 Task: Add Kevin's Natural Foods Beef Stroganoff to the cart.
Action: Mouse moved to (19, 144)
Screenshot: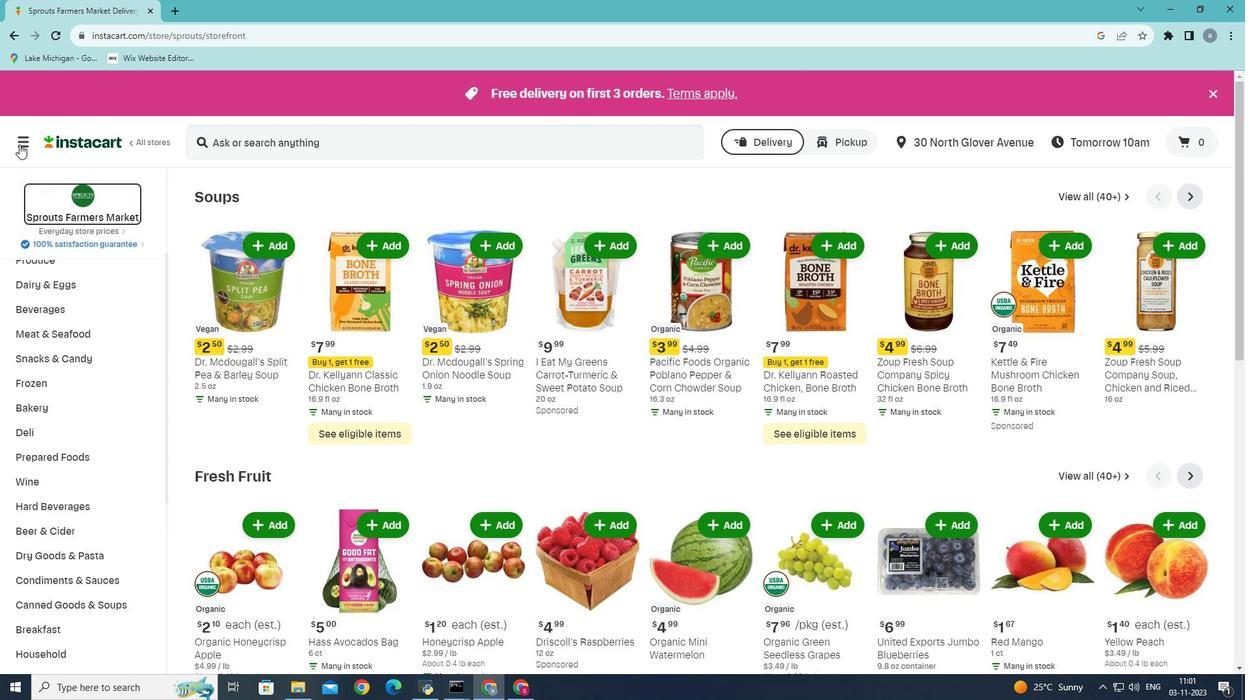 
Action: Mouse pressed left at (19, 144)
Screenshot: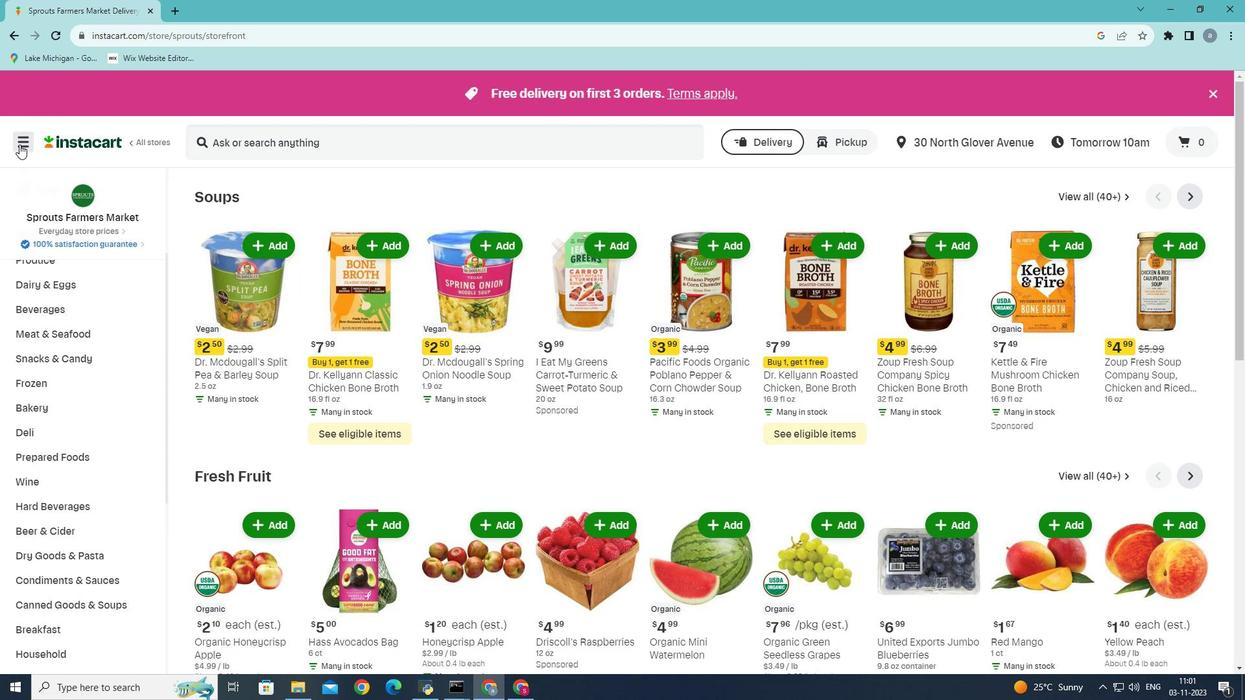
Action: Mouse moved to (88, 363)
Screenshot: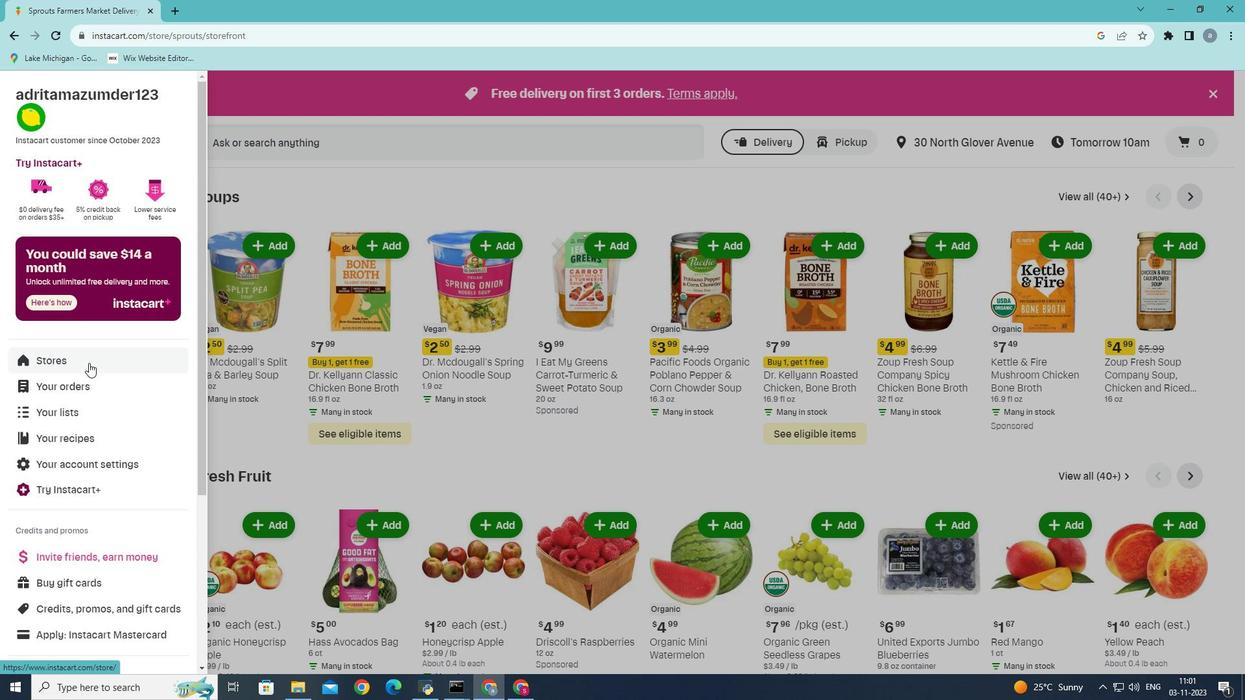 
Action: Mouse pressed left at (88, 363)
Screenshot: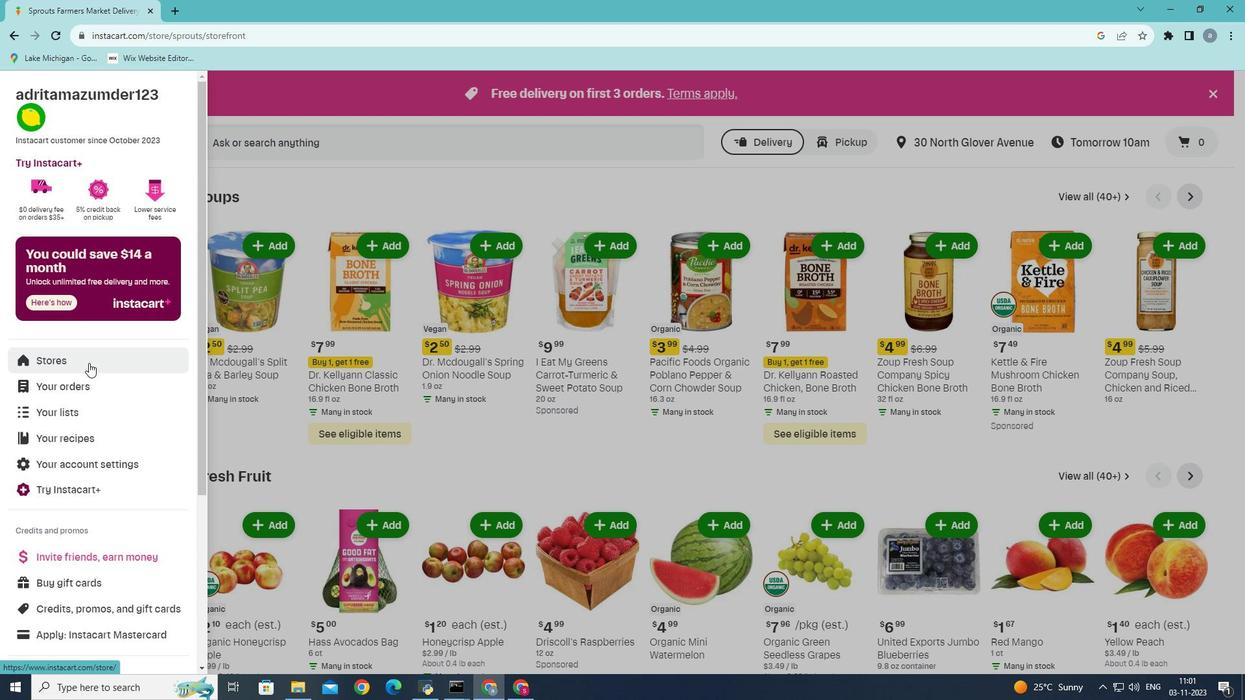 
Action: Mouse moved to (311, 149)
Screenshot: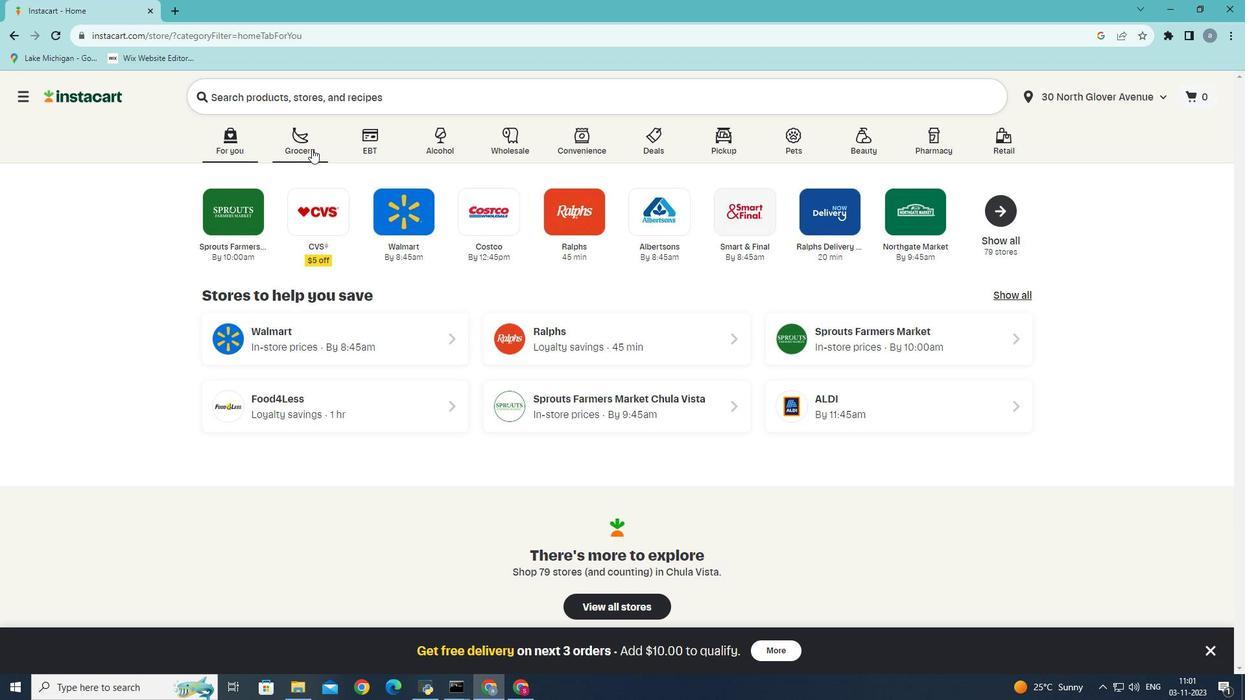 
Action: Mouse pressed left at (311, 149)
Screenshot: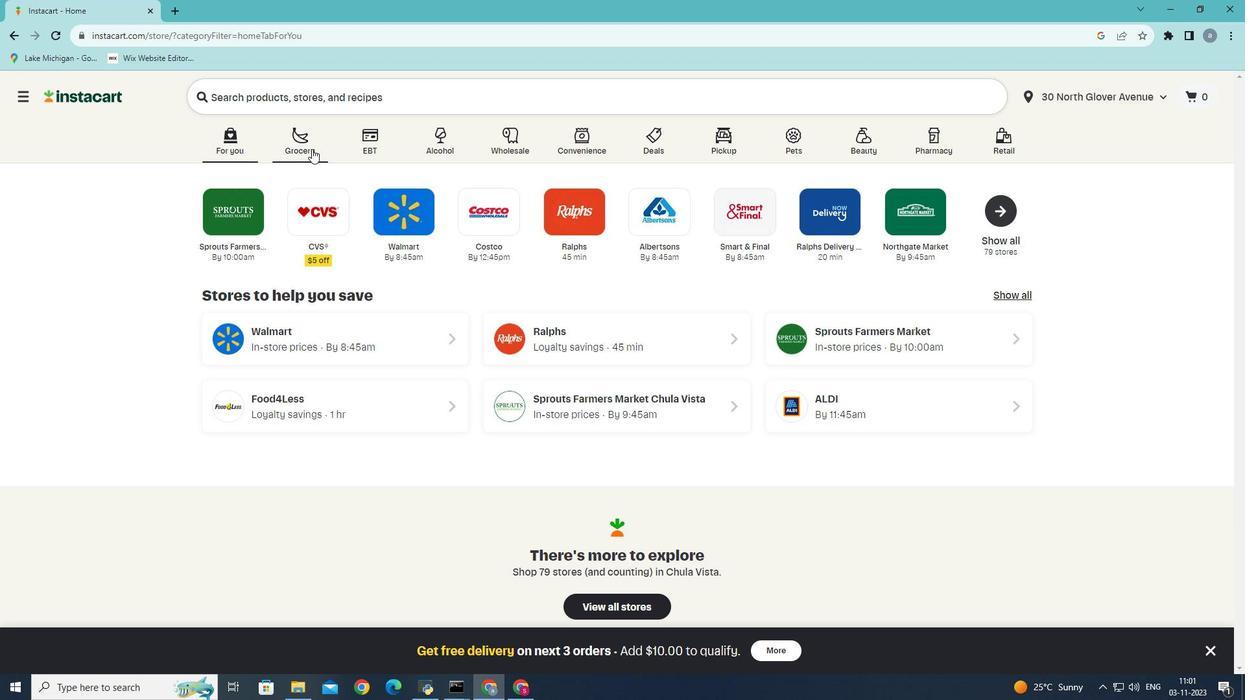 
Action: Mouse moved to (280, 381)
Screenshot: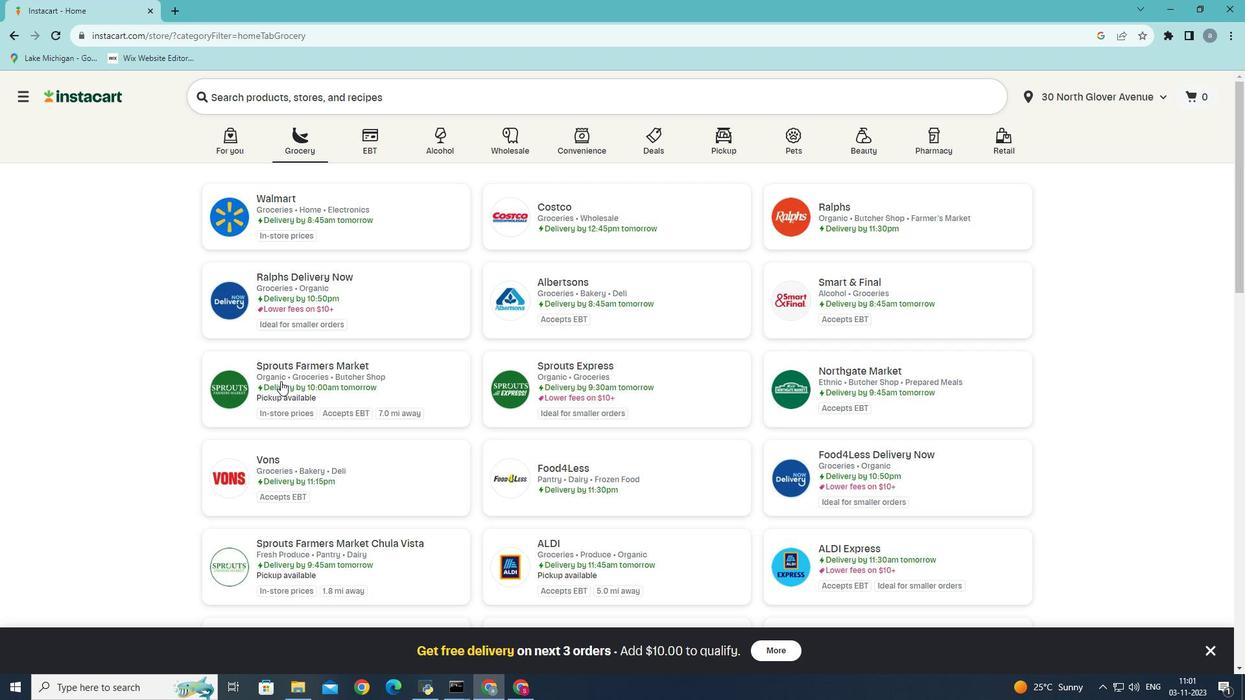 
Action: Mouse pressed left at (280, 381)
Screenshot: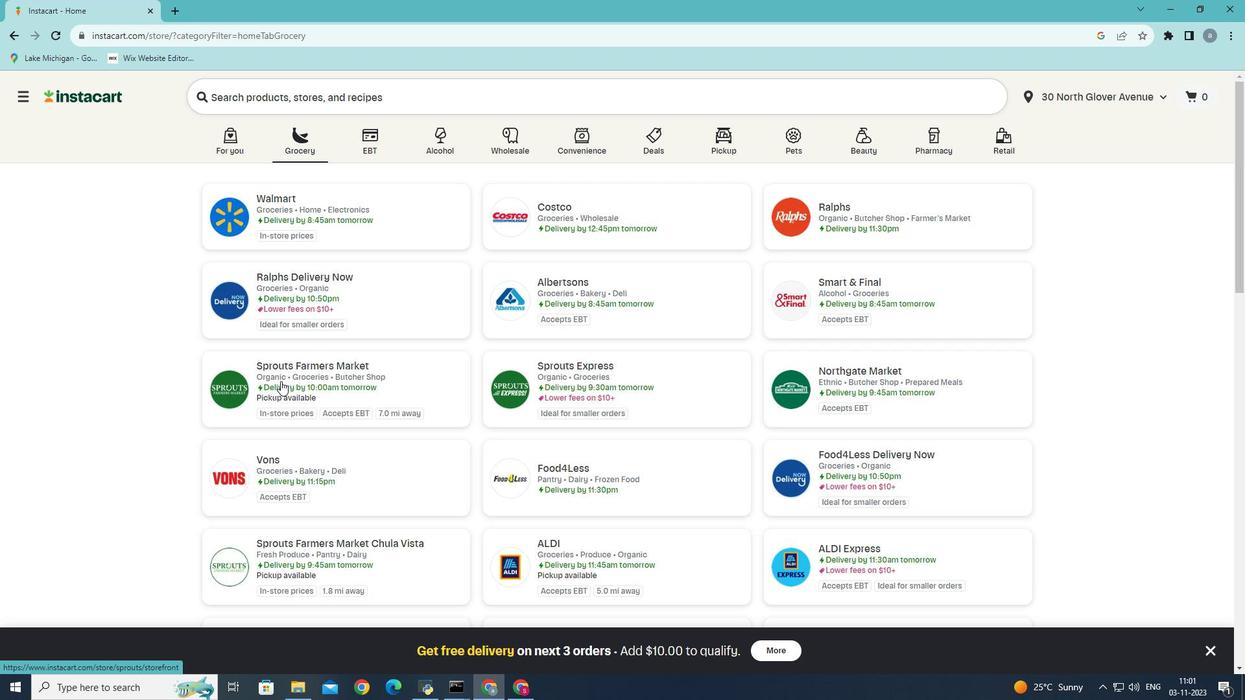 
Action: Mouse moved to (47, 597)
Screenshot: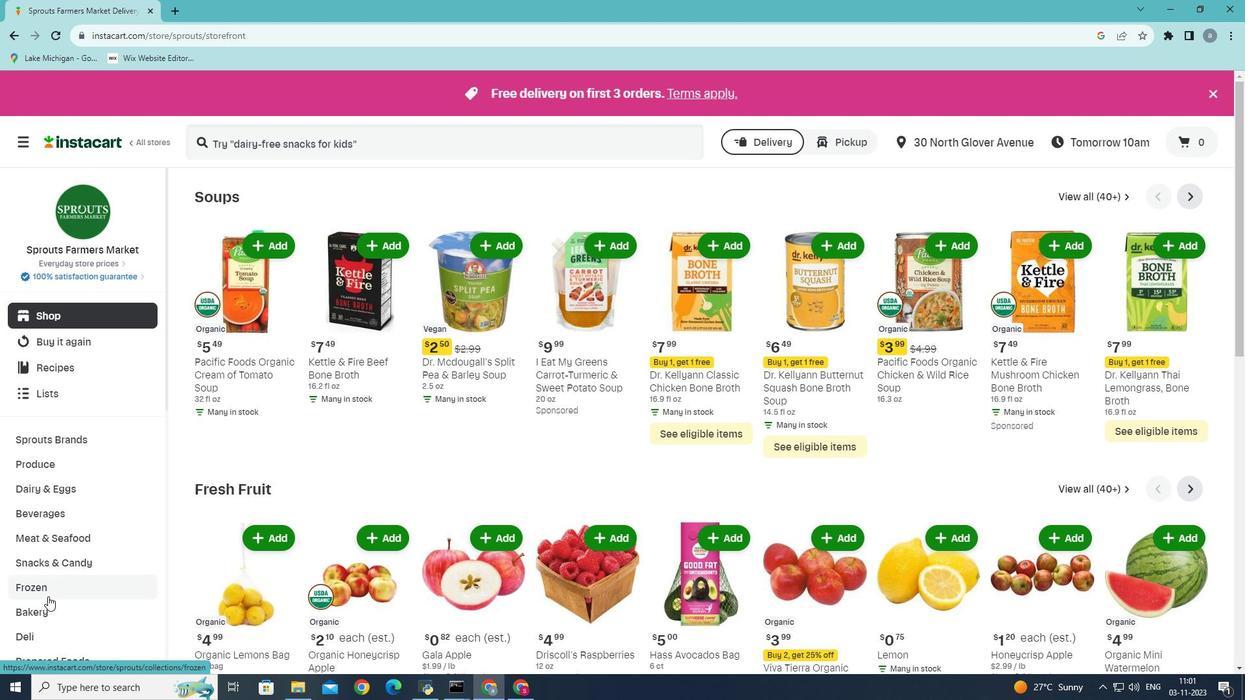 
Action: Mouse scrolled (47, 596) with delta (0, 0)
Screenshot: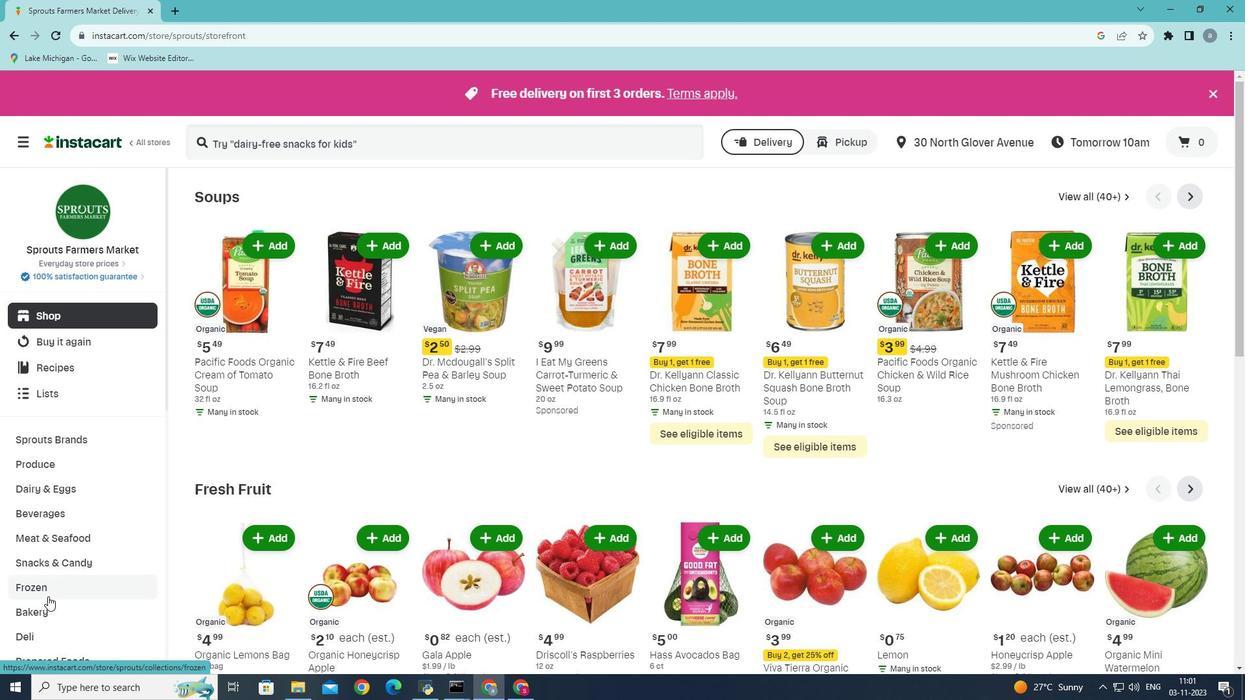 
Action: Mouse moved to (47, 596)
Screenshot: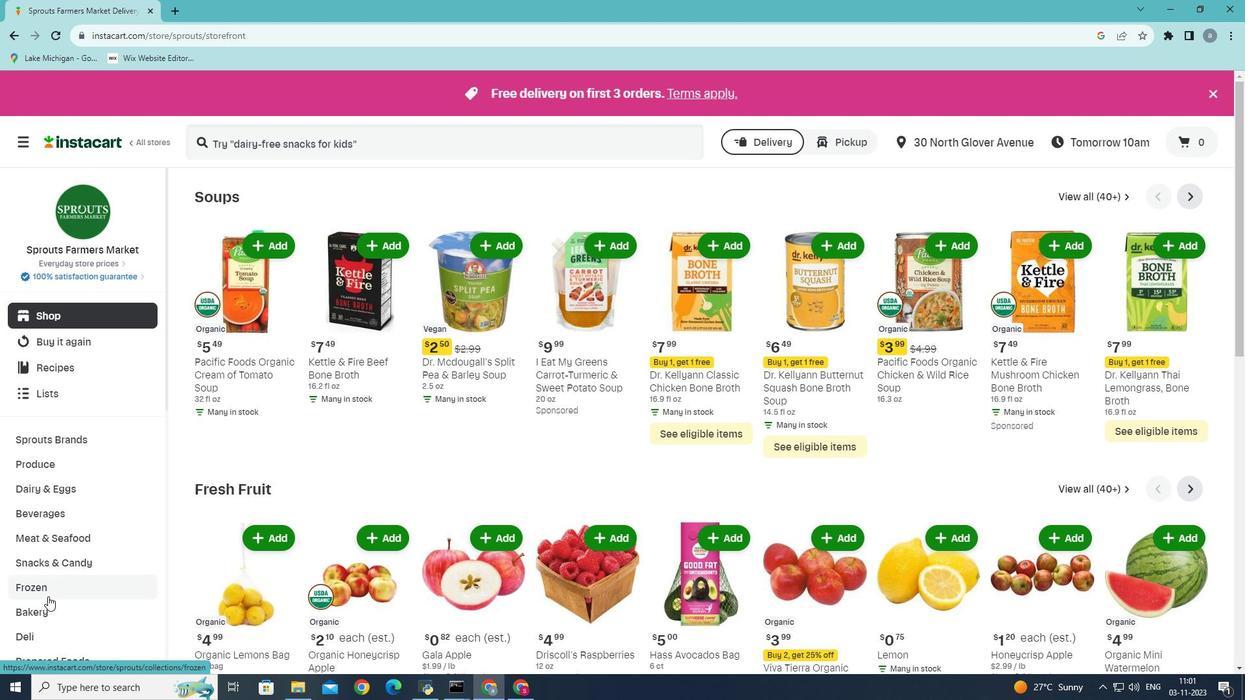 
Action: Mouse scrolled (47, 595) with delta (0, 0)
Screenshot: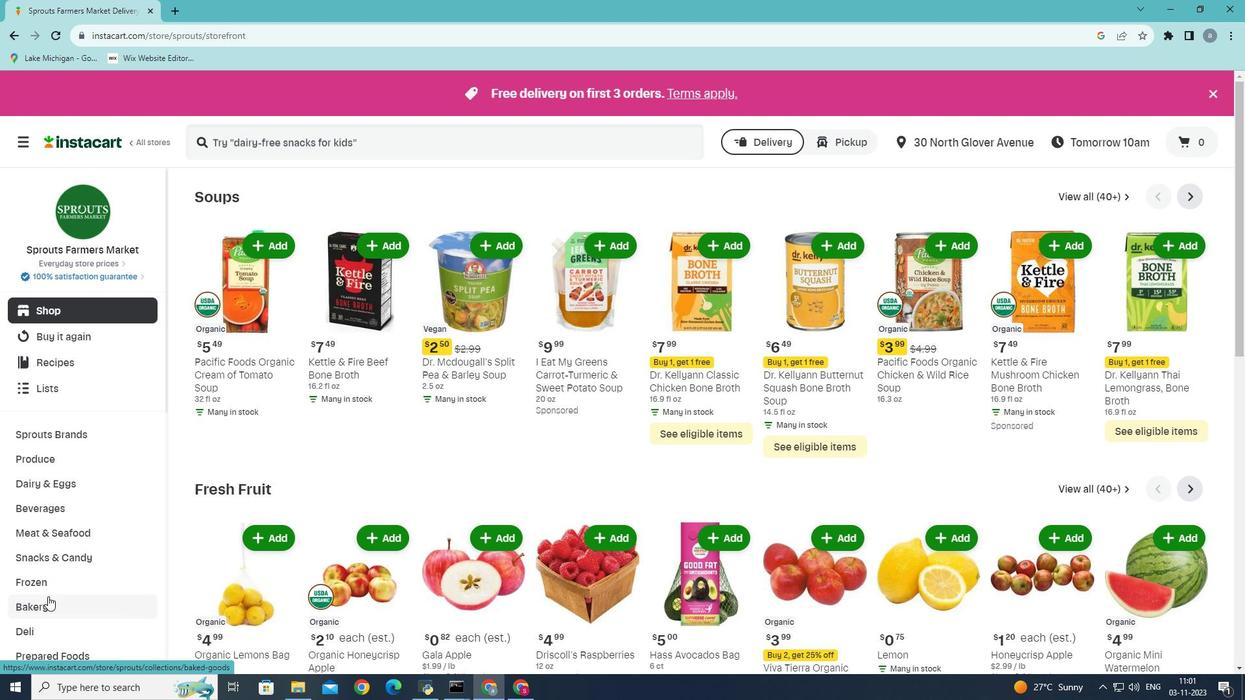 
Action: Mouse moved to (79, 535)
Screenshot: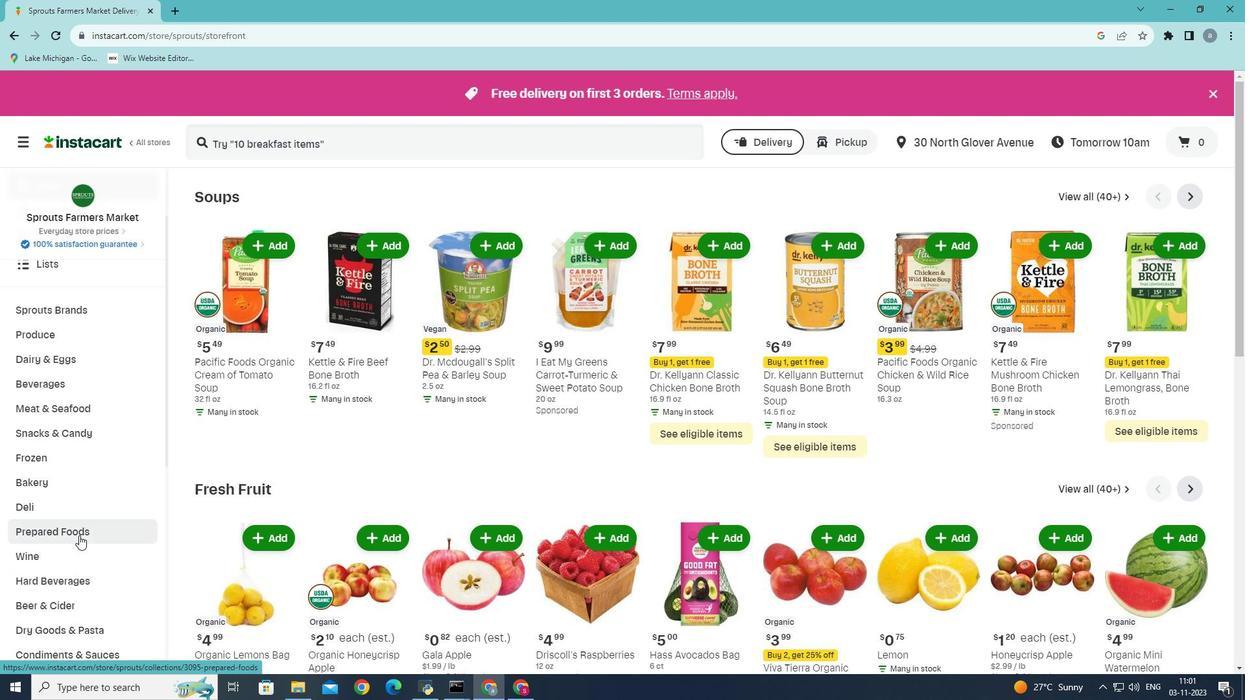 
Action: Mouse pressed left at (79, 535)
Screenshot: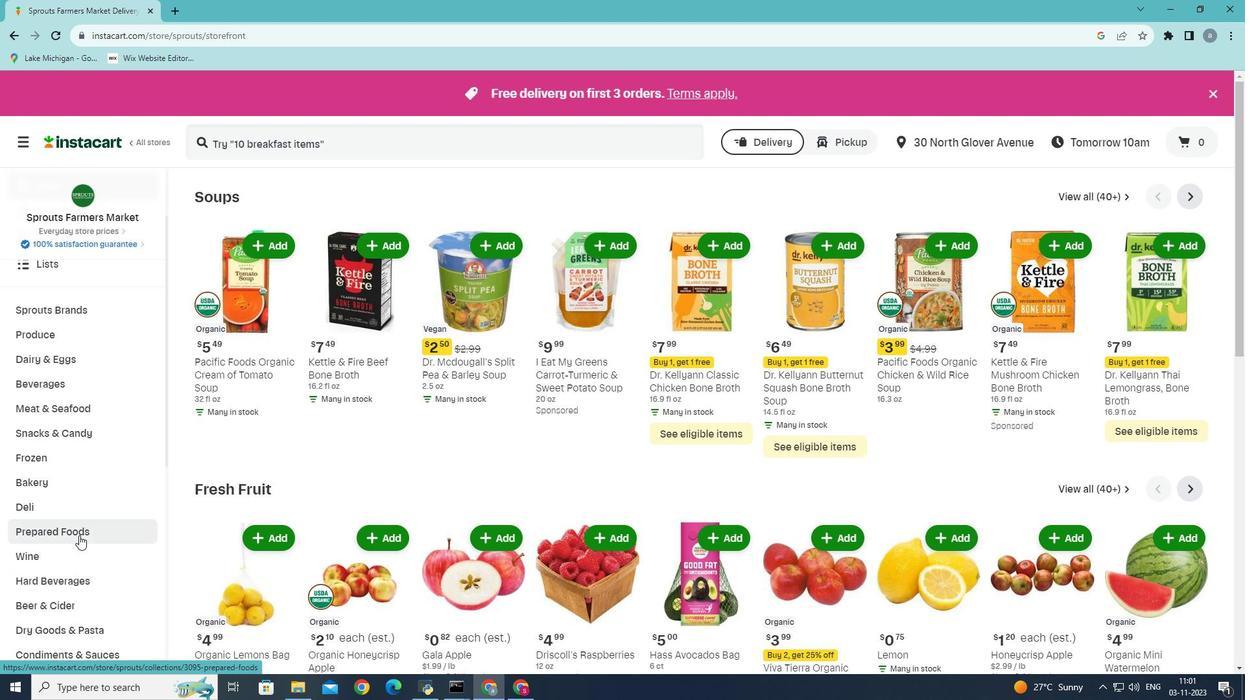 
Action: Mouse moved to (471, 221)
Screenshot: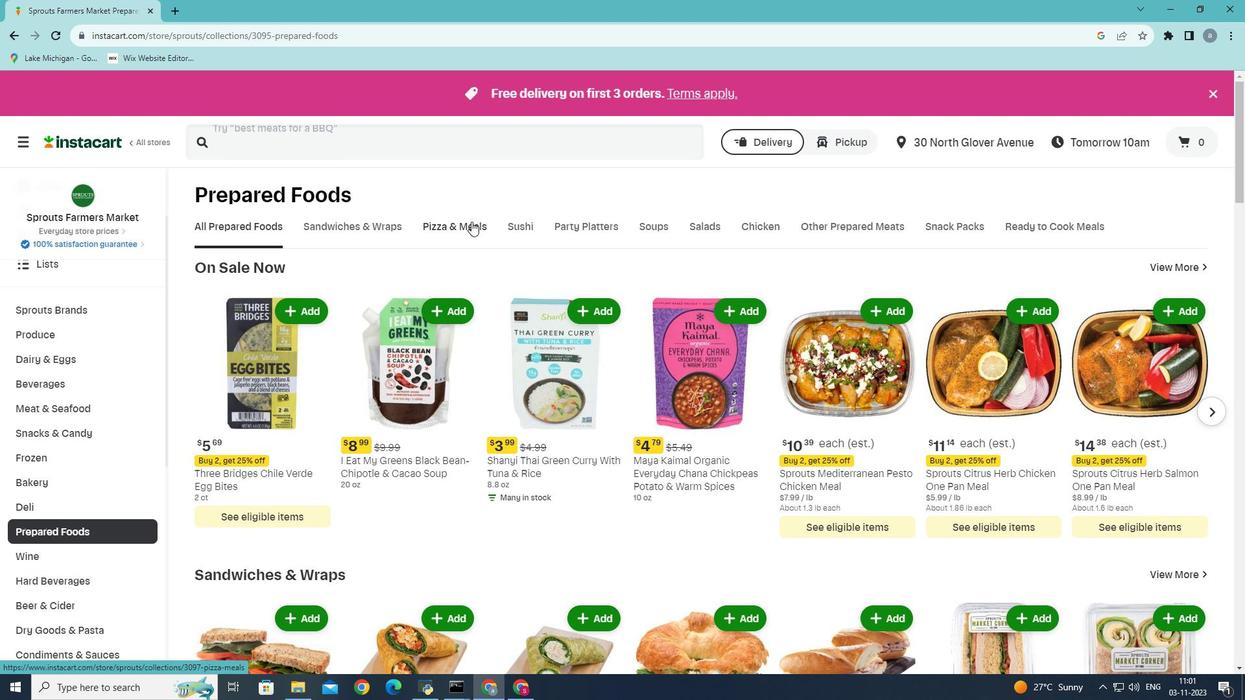 
Action: Mouse pressed left at (471, 221)
Screenshot: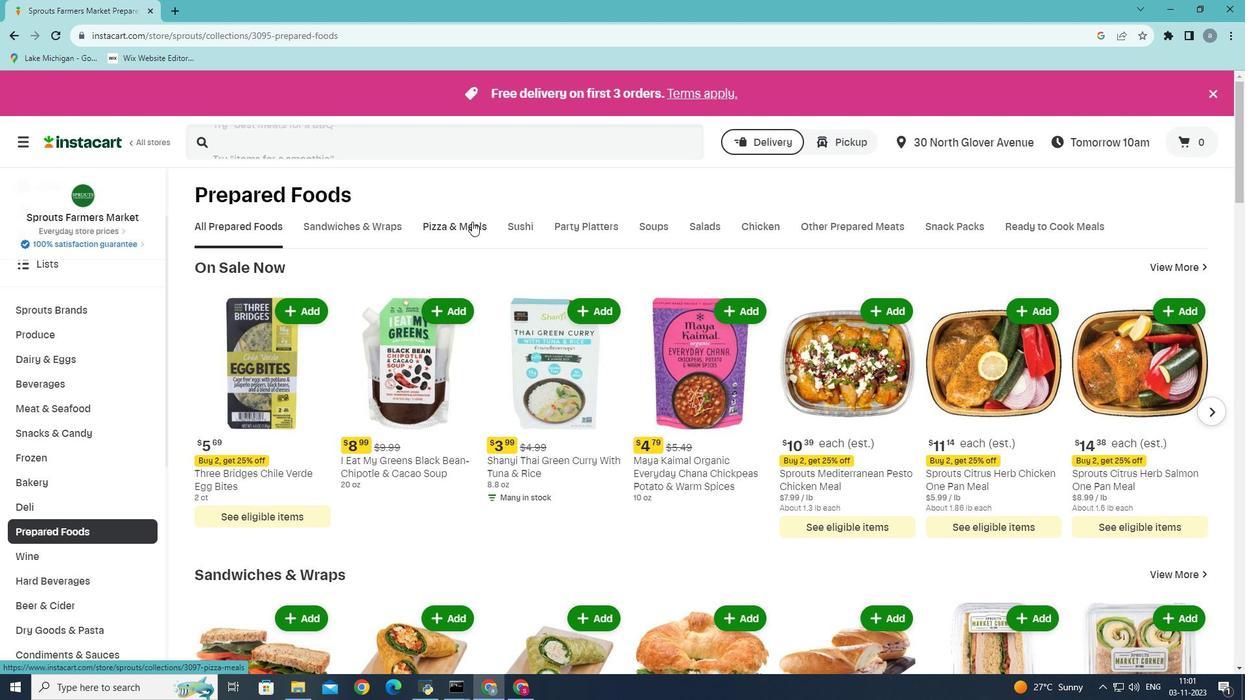 
Action: Mouse moved to (356, 283)
Screenshot: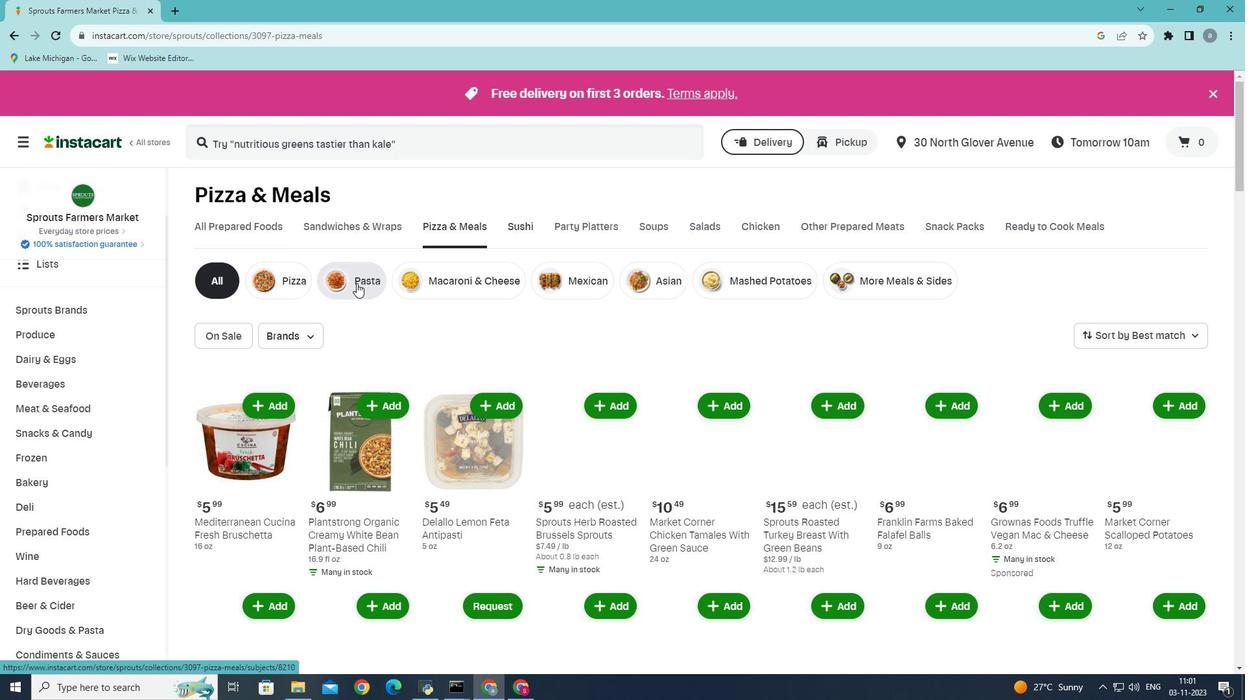 
Action: Mouse pressed left at (356, 283)
Screenshot: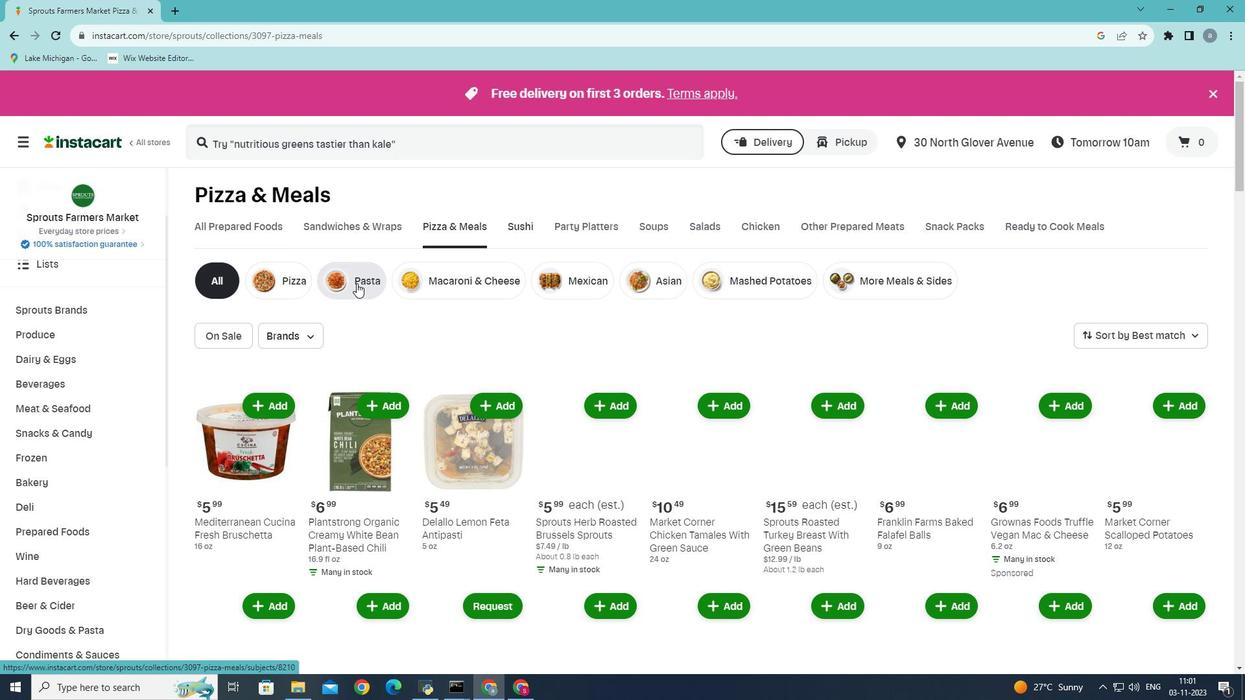 
Action: Mouse moved to (933, 405)
Screenshot: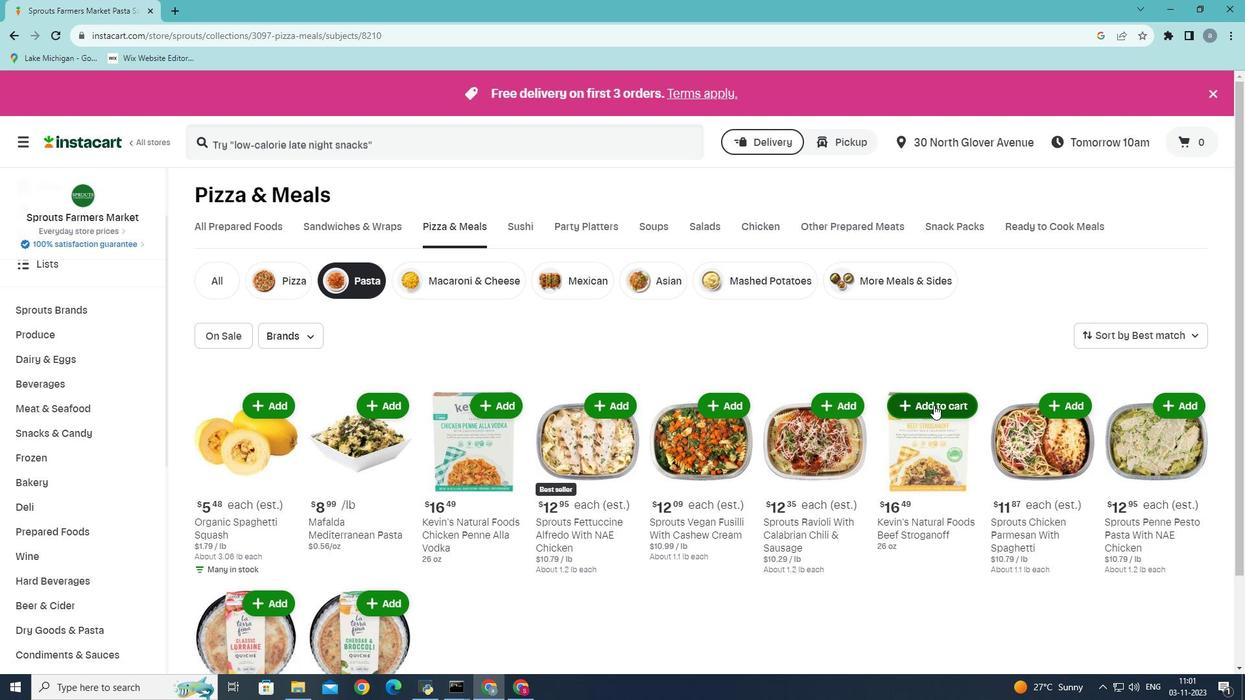 
Action: Mouse pressed left at (933, 405)
Screenshot: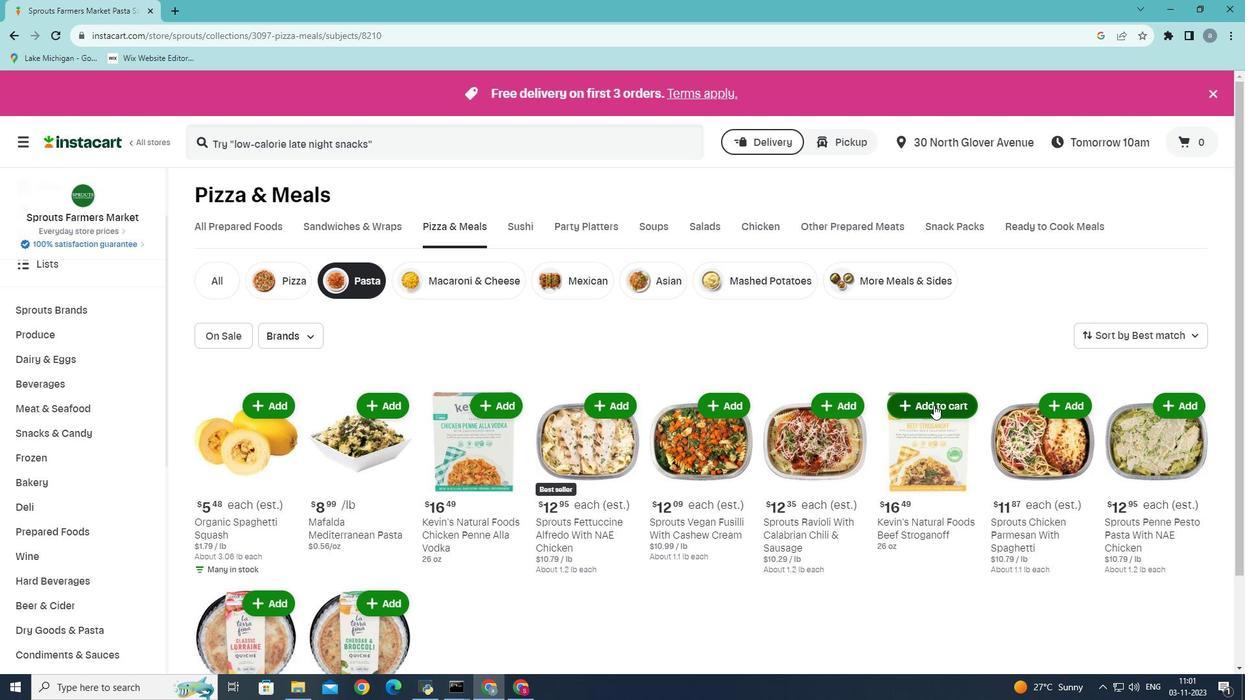 
Action: Mouse moved to (933, 402)
Screenshot: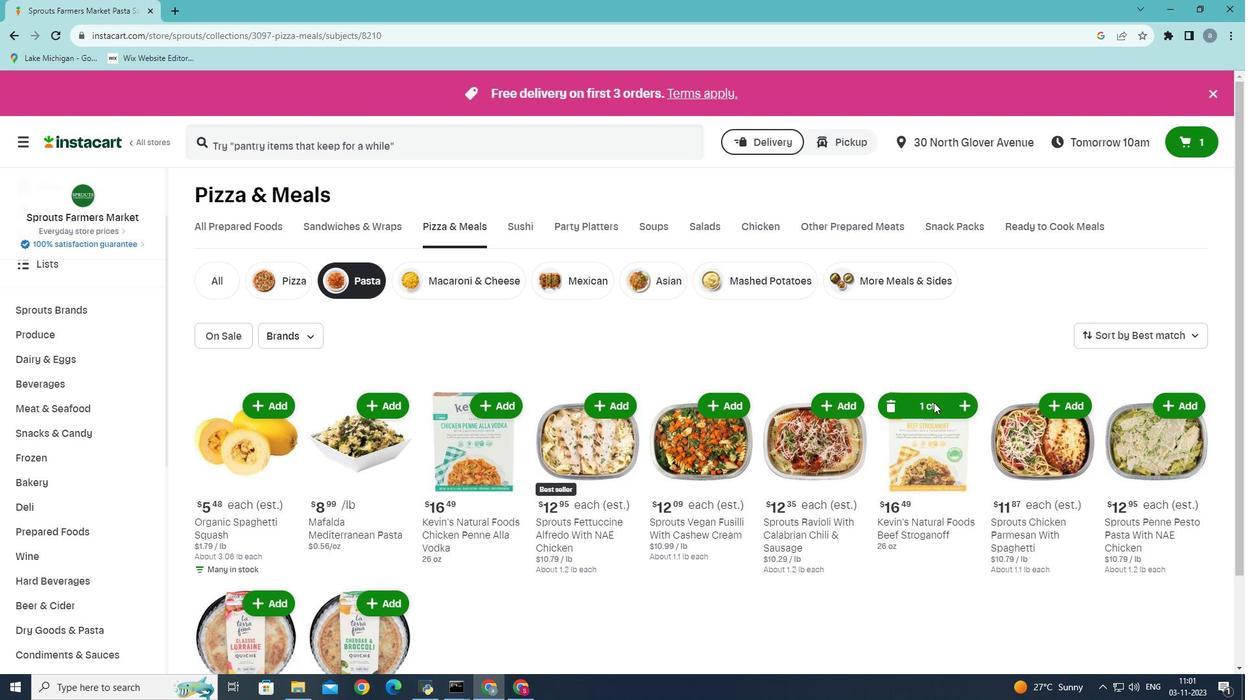 
